 Task: Remove all "the incomplete" item "from checklist" "backlog".
Action: Mouse moved to (1060, 251)
Screenshot: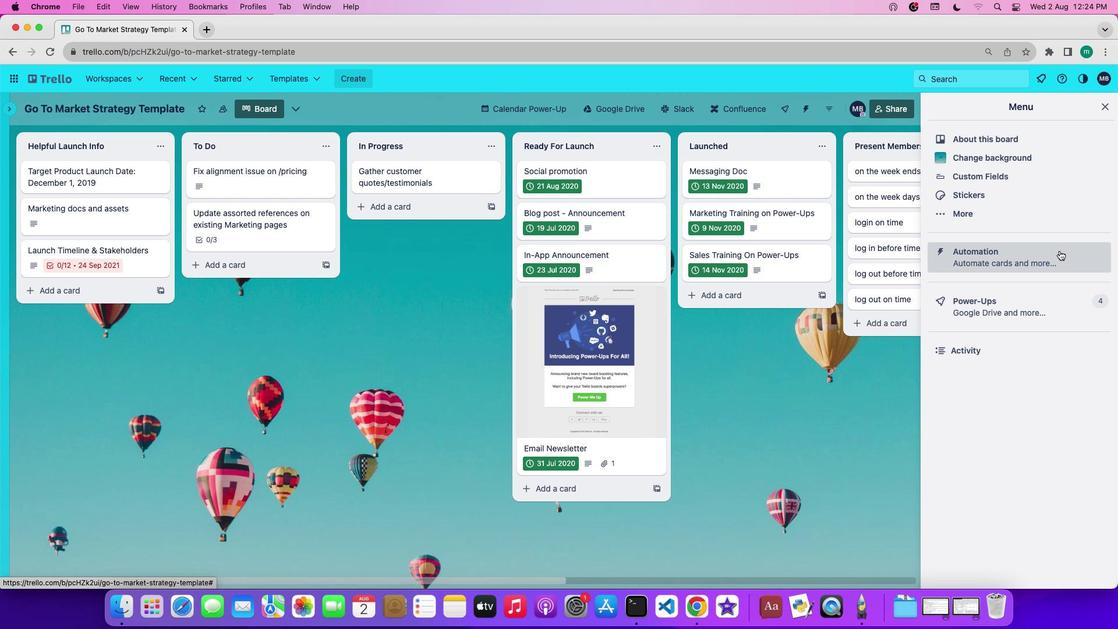 
Action: Mouse pressed left at (1060, 251)
Screenshot: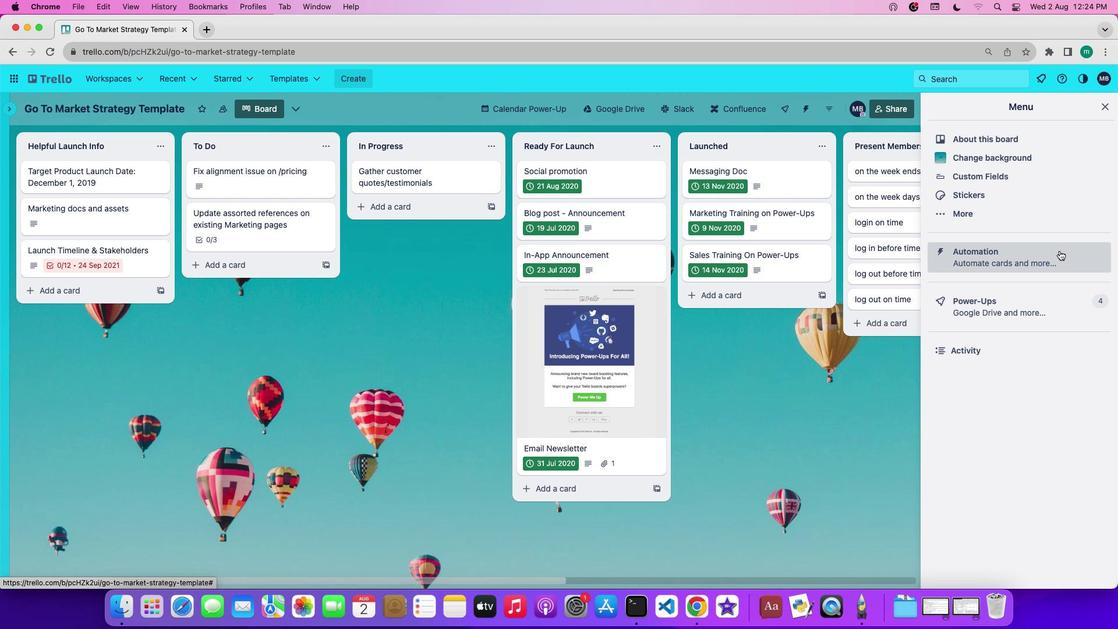 
Action: Mouse moved to (75, 308)
Screenshot: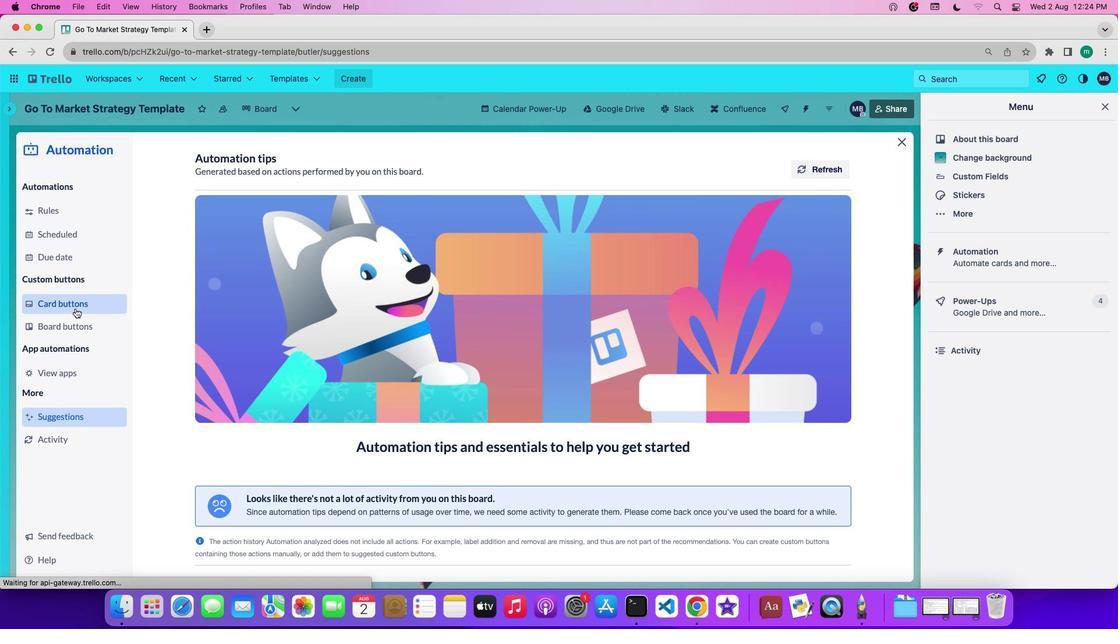 
Action: Mouse pressed left at (75, 308)
Screenshot: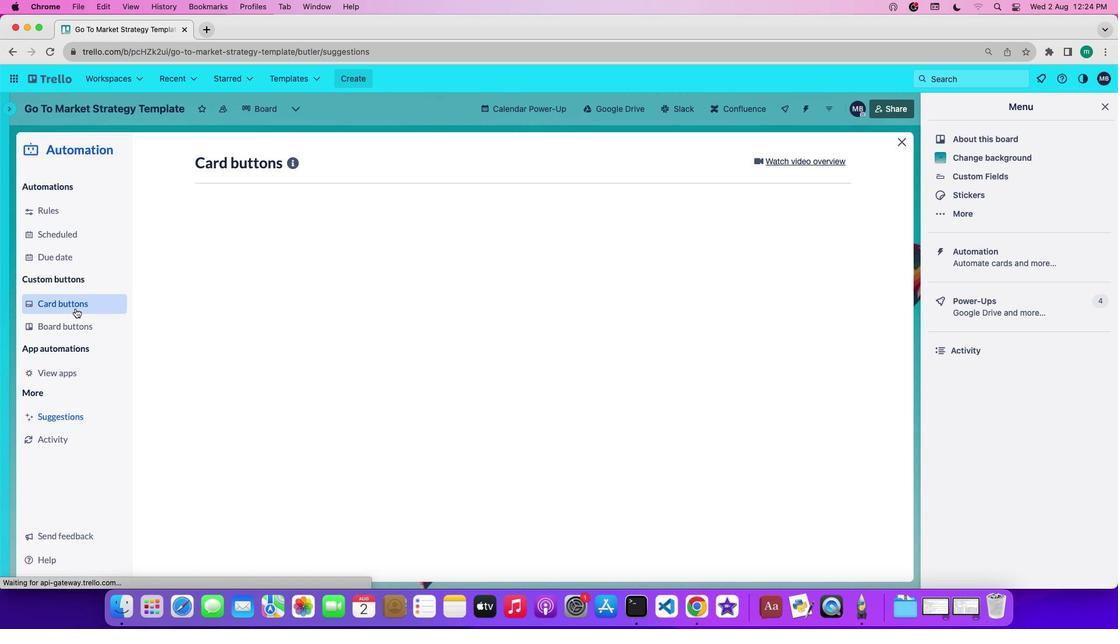 
Action: Mouse moved to (251, 408)
Screenshot: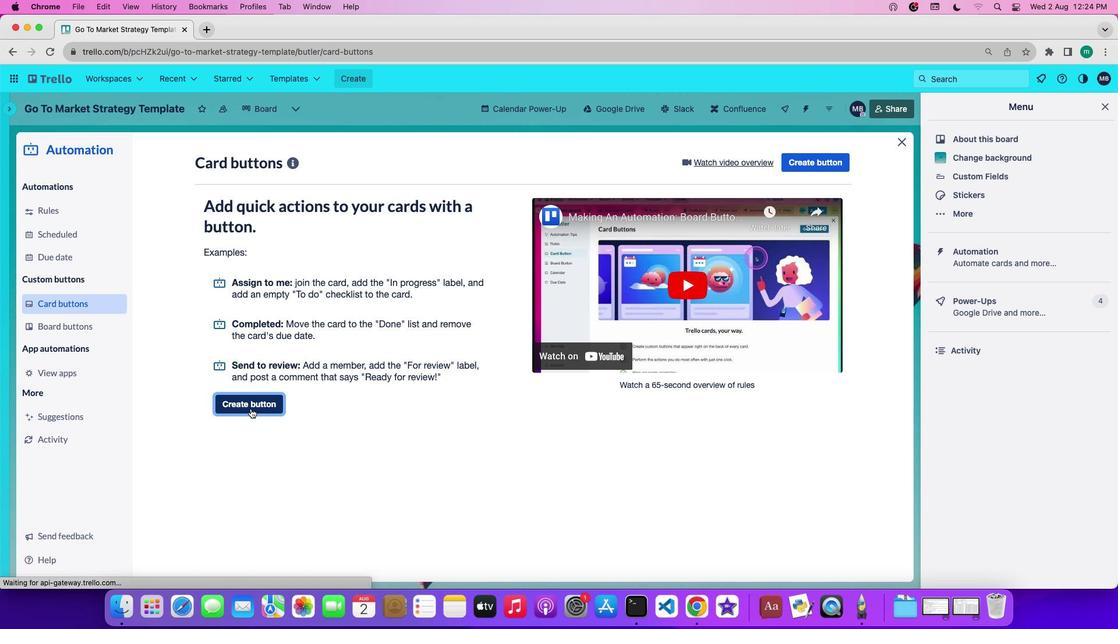 
Action: Mouse pressed left at (251, 408)
Screenshot: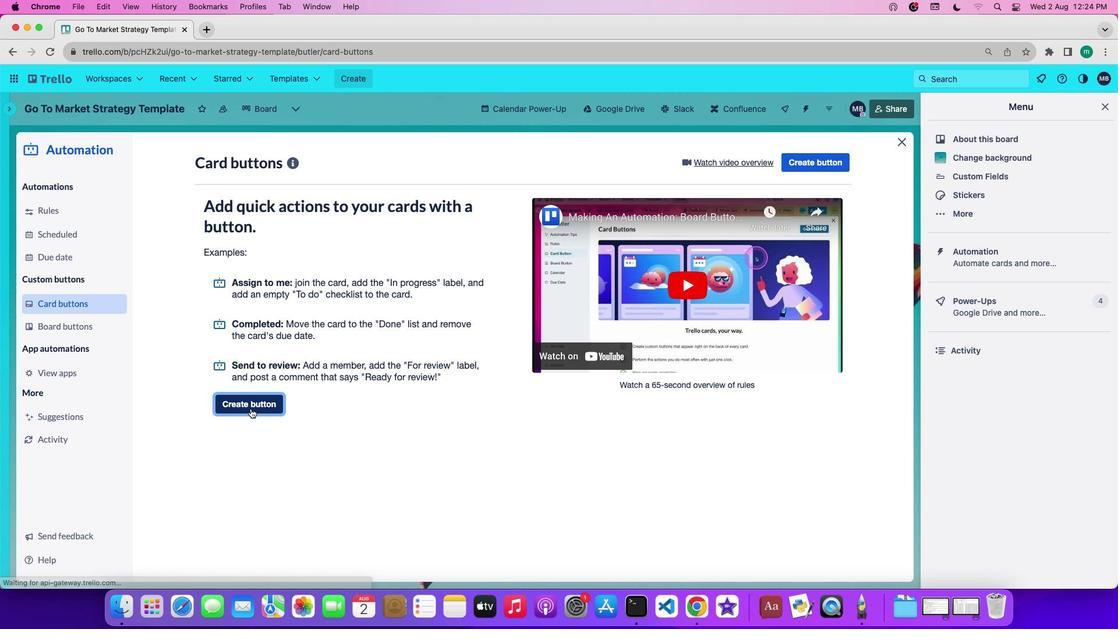 
Action: Mouse moved to (550, 324)
Screenshot: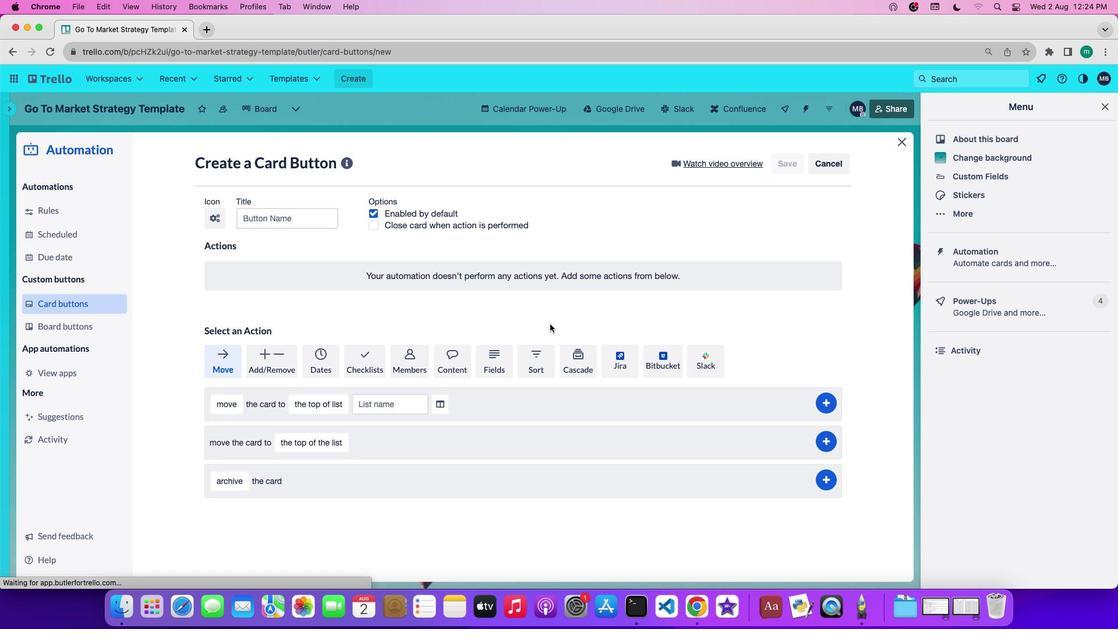
Action: Mouse pressed left at (550, 324)
Screenshot: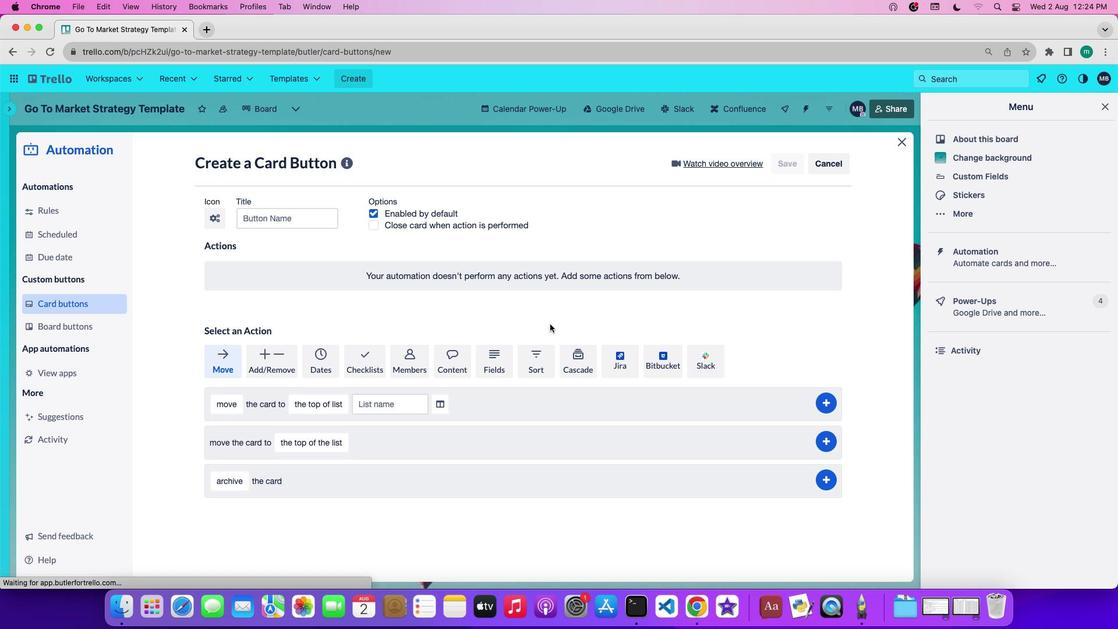 
Action: Mouse moved to (358, 357)
Screenshot: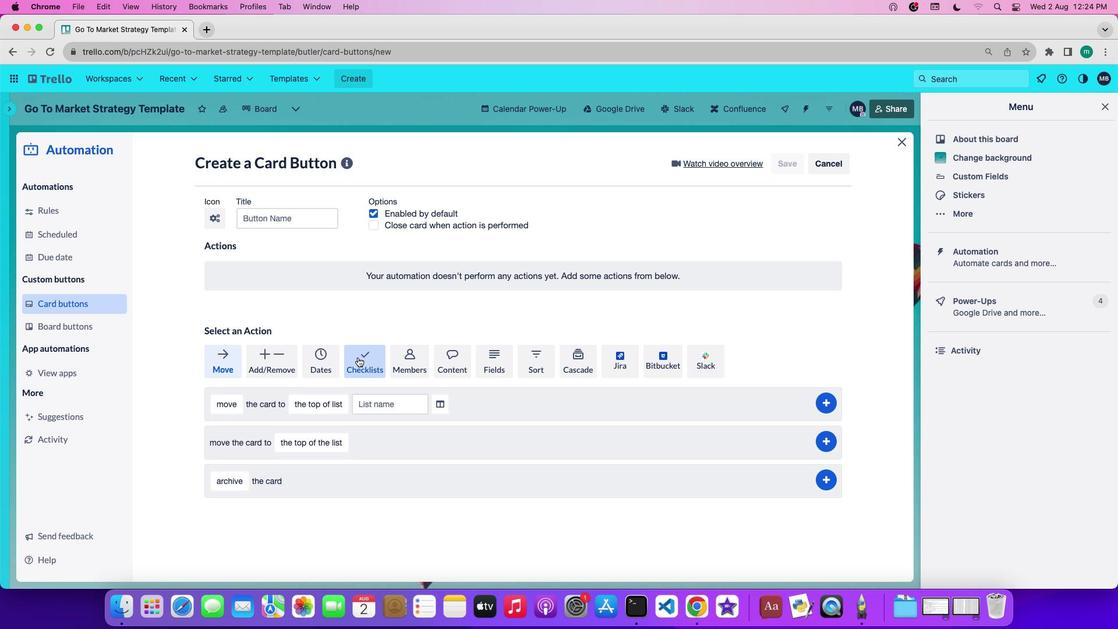 
Action: Mouse pressed left at (358, 357)
Screenshot: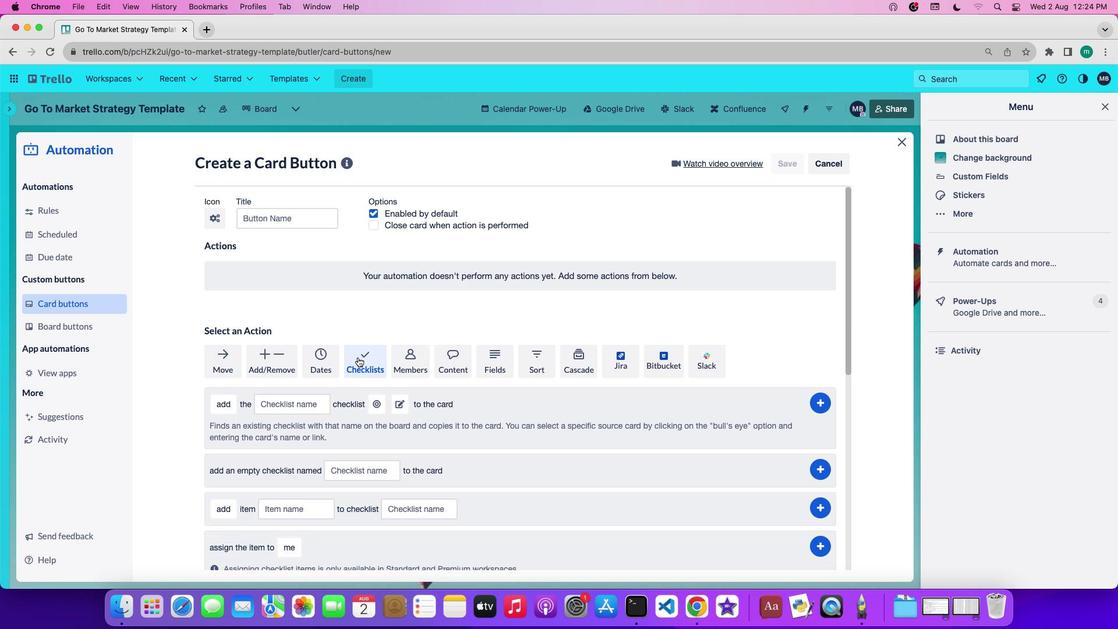 
Action: Mouse moved to (400, 488)
Screenshot: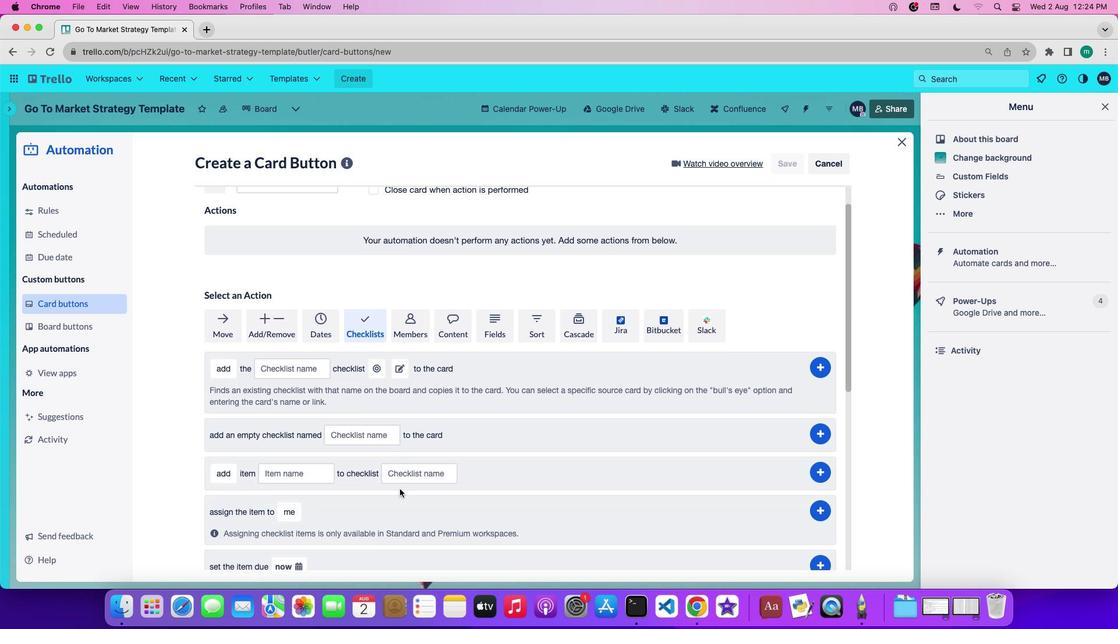 
Action: Mouse scrolled (400, 488) with delta (0, 0)
Screenshot: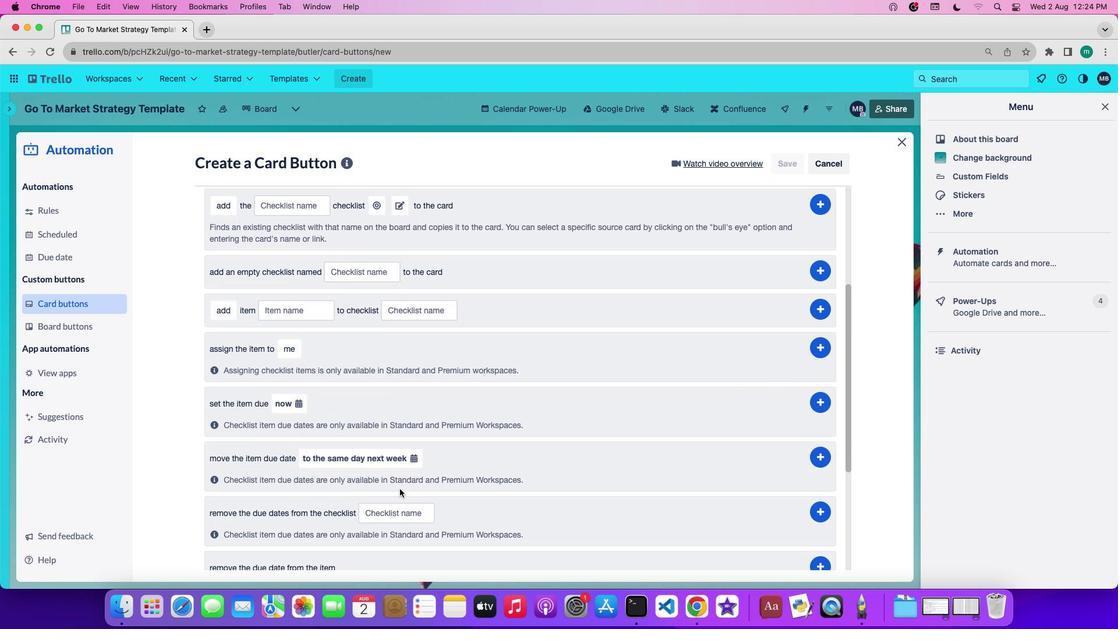 
Action: Mouse scrolled (400, 488) with delta (0, 0)
Screenshot: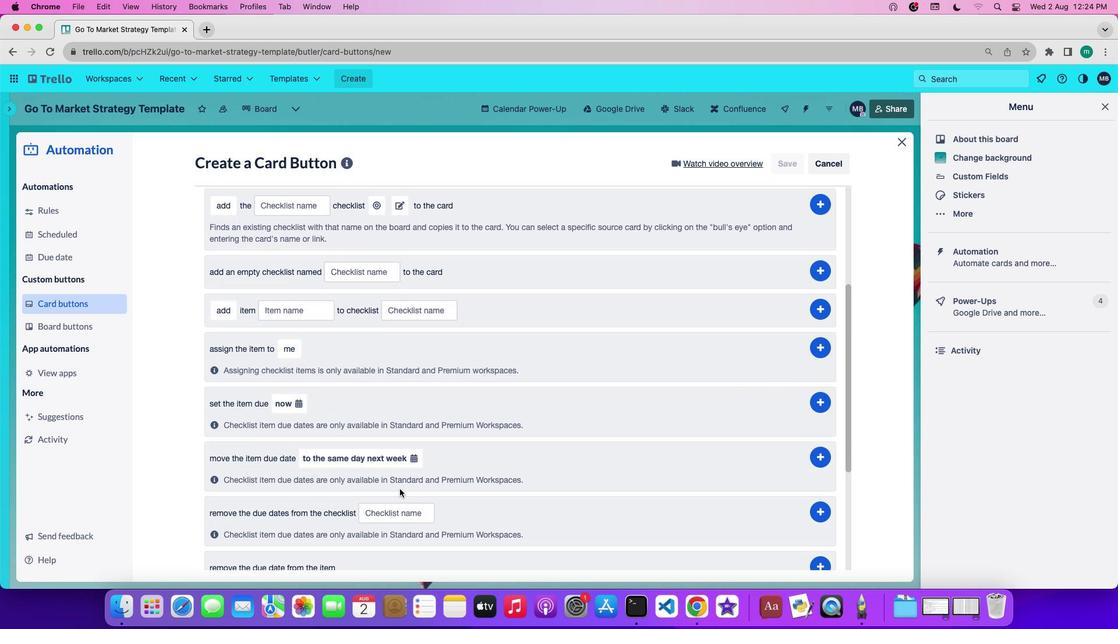 
Action: Mouse scrolled (400, 488) with delta (0, -1)
Screenshot: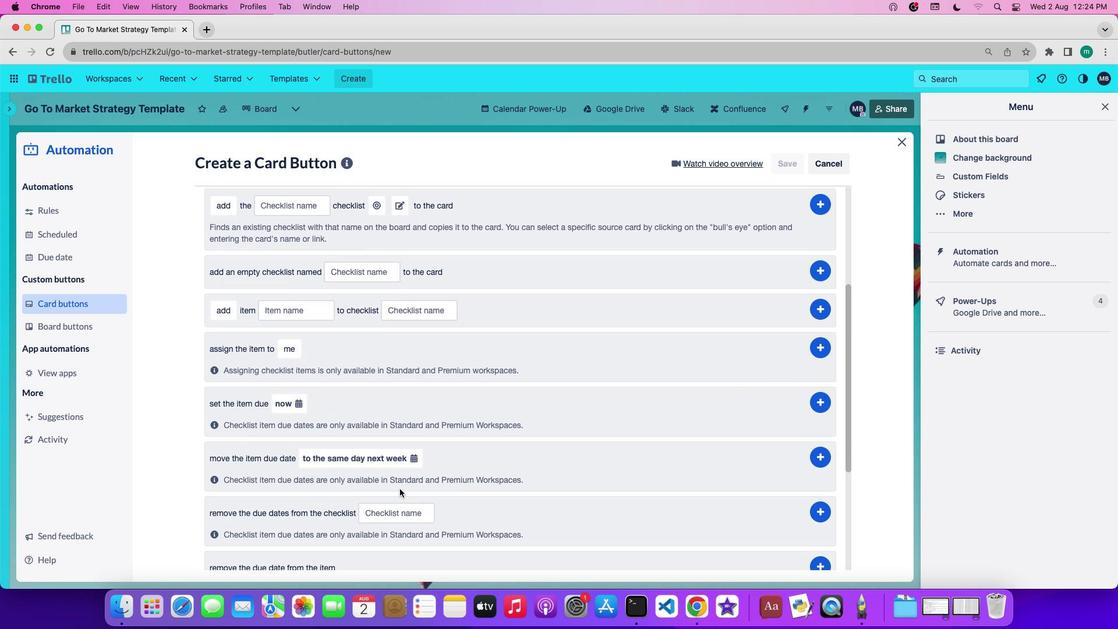 
Action: Mouse scrolled (400, 488) with delta (0, -2)
Screenshot: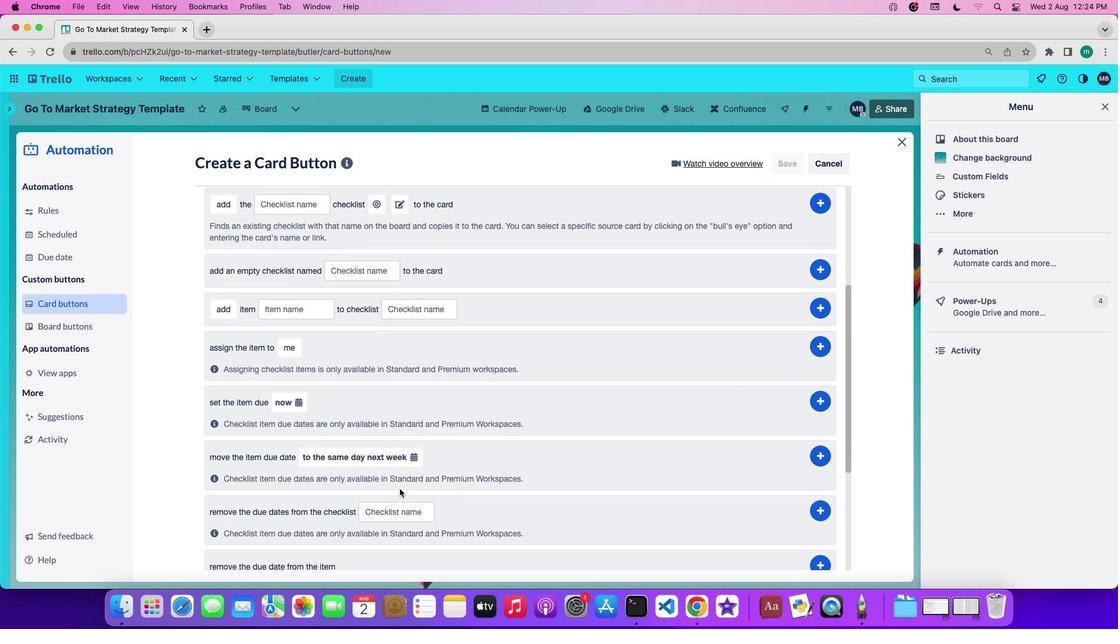 
Action: Mouse scrolled (400, 488) with delta (0, 0)
Screenshot: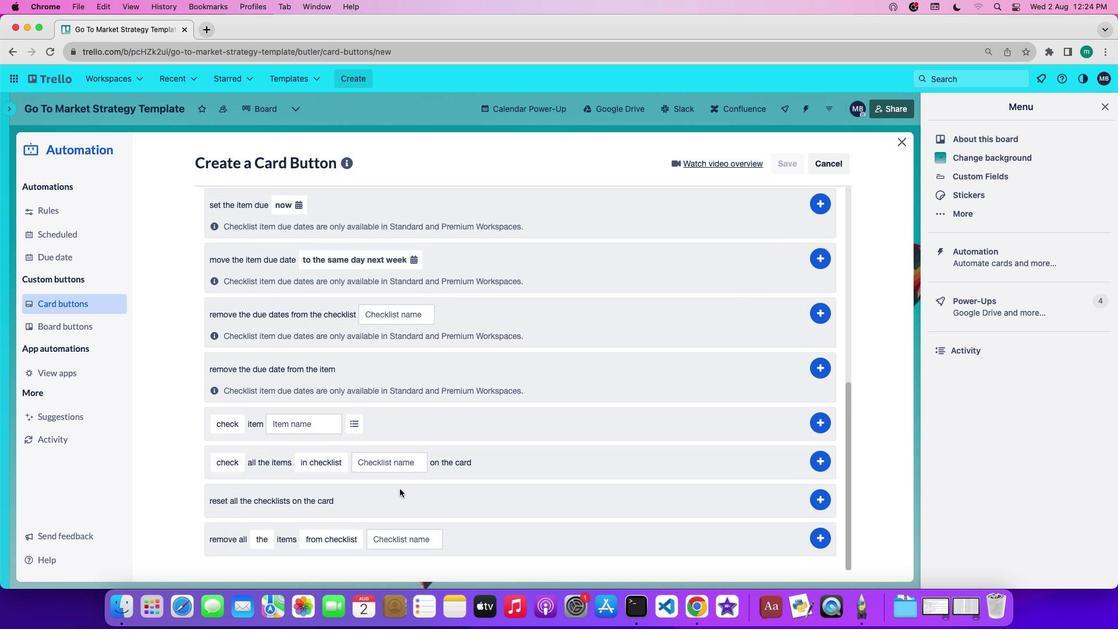 
Action: Mouse scrolled (400, 488) with delta (0, 0)
Screenshot: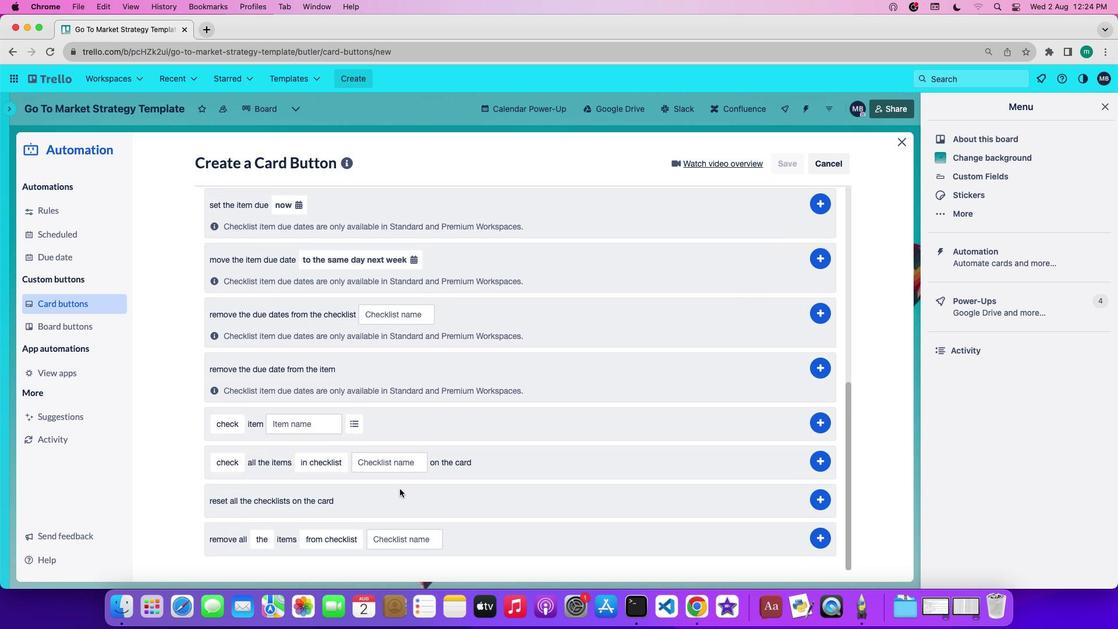 
Action: Mouse scrolled (400, 488) with delta (0, -1)
Screenshot: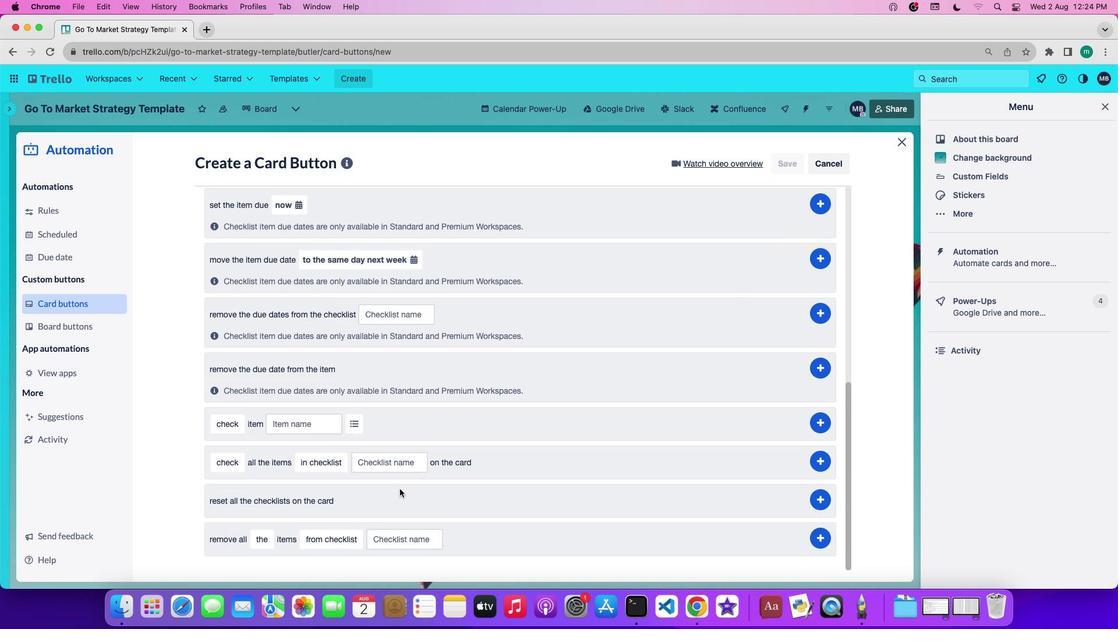 
Action: Mouse scrolled (400, 488) with delta (0, -2)
Screenshot: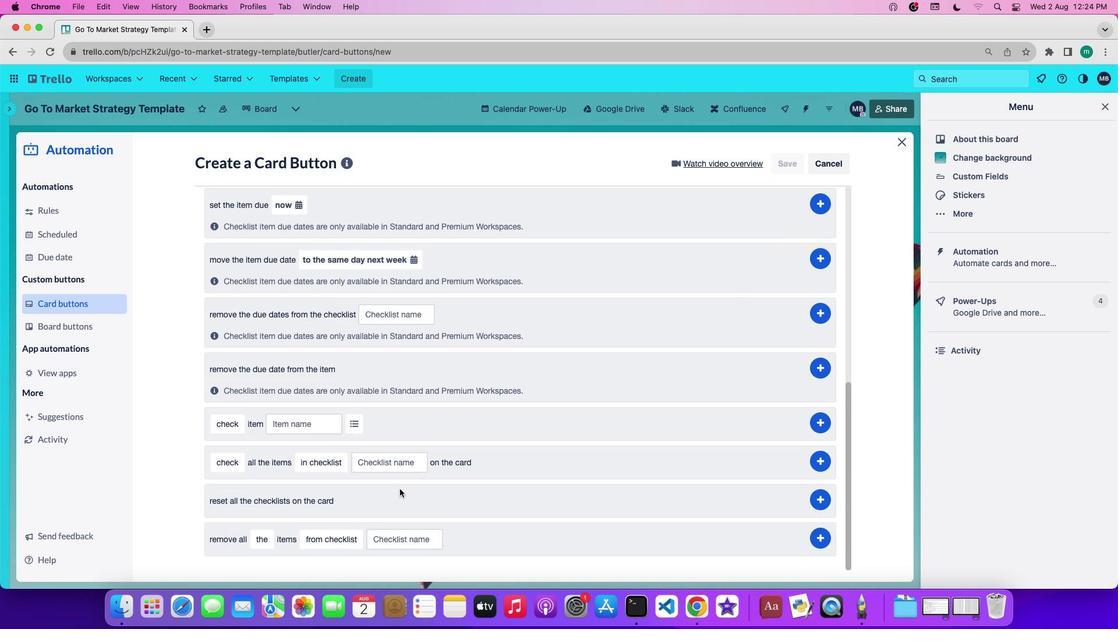 
Action: Mouse scrolled (400, 488) with delta (0, -3)
Screenshot: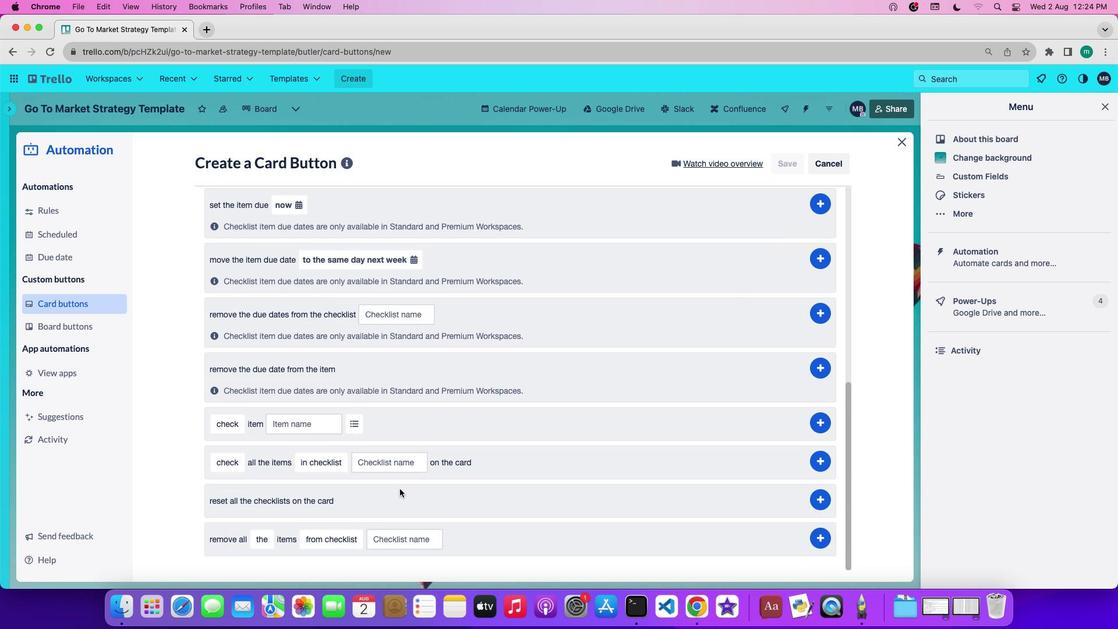 
Action: Mouse scrolled (400, 488) with delta (0, -3)
Screenshot: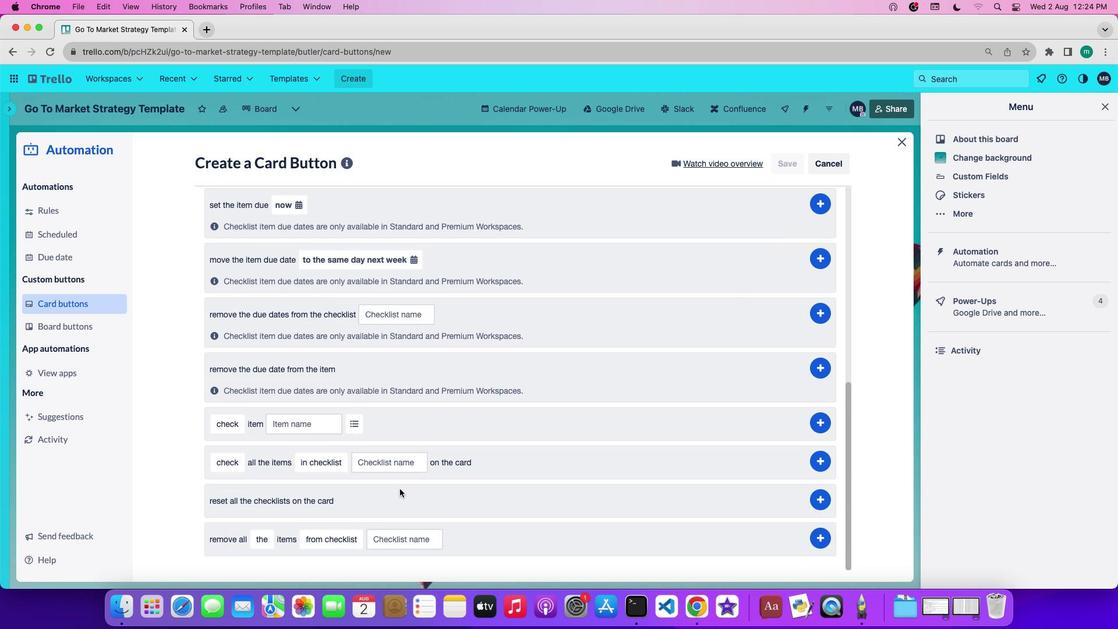 
Action: Mouse scrolled (400, 488) with delta (0, 0)
Screenshot: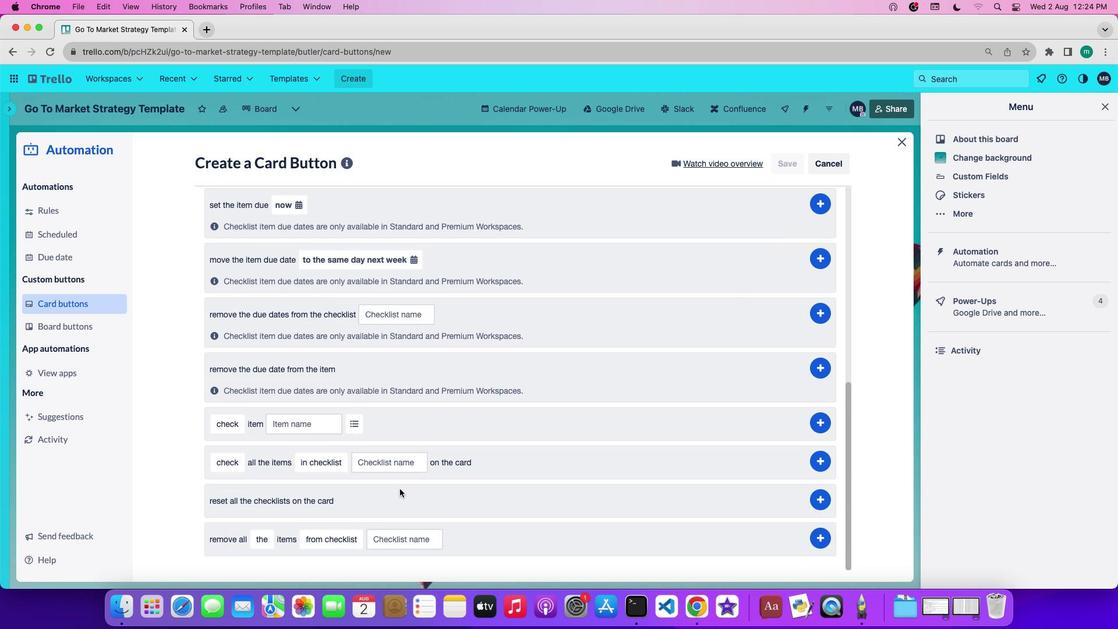 
Action: Mouse scrolled (400, 488) with delta (0, 0)
Screenshot: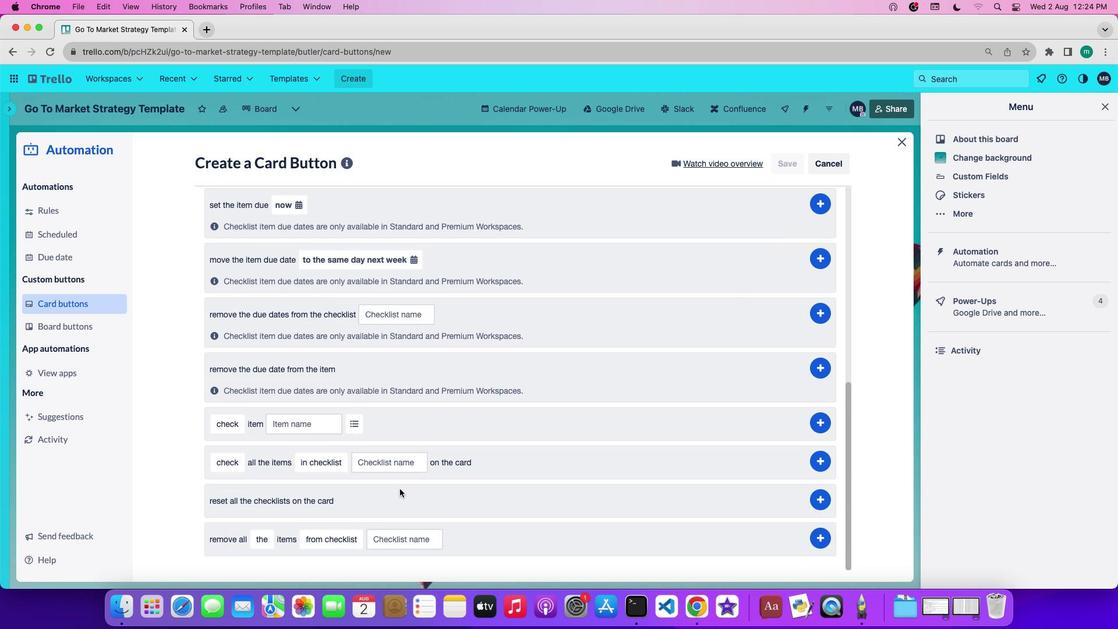 
Action: Mouse scrolled (400, 488) with delta (0, -1)
Screenshot: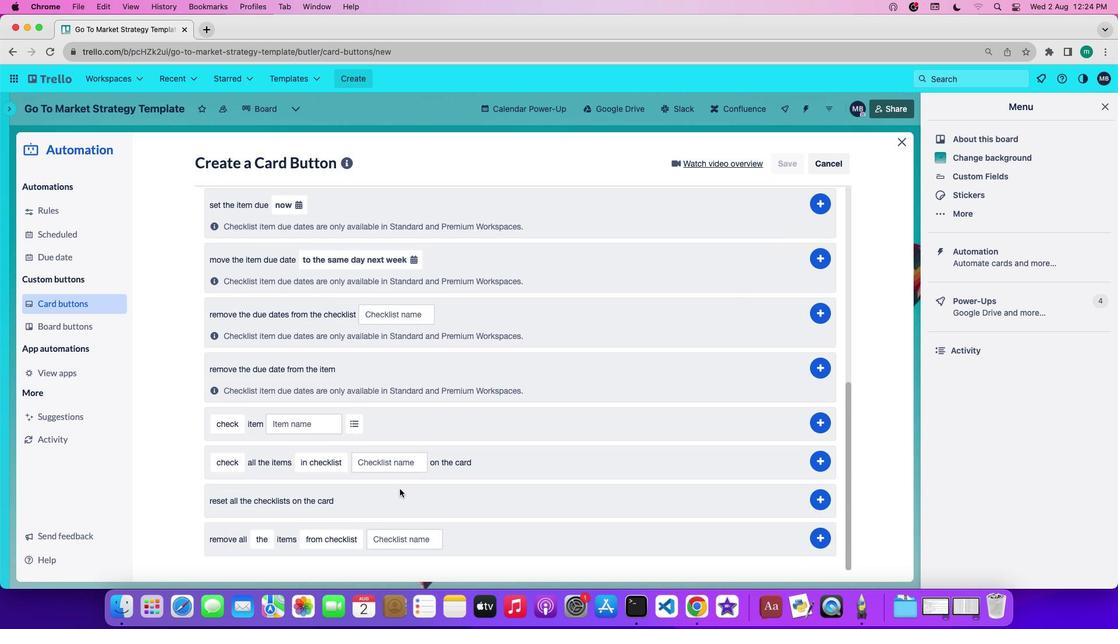 
Action: Mouse scrolled (400, 488) with delta (0, -2)
Screenshot: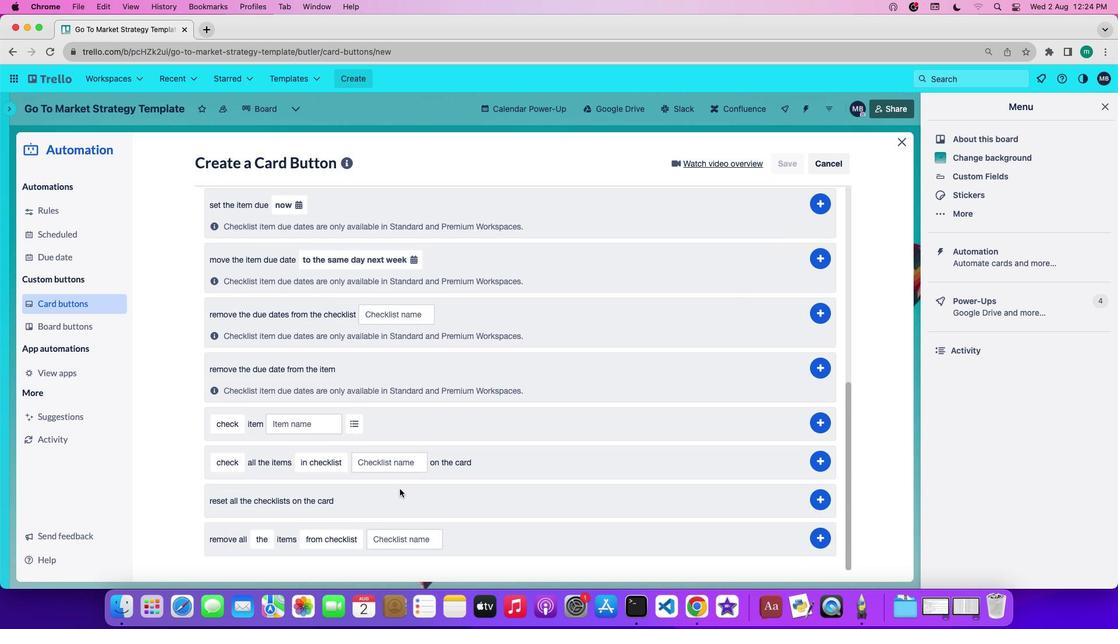 
Action: Mouse scrolled (400, 488) with delta (0, -2)
Screenshot: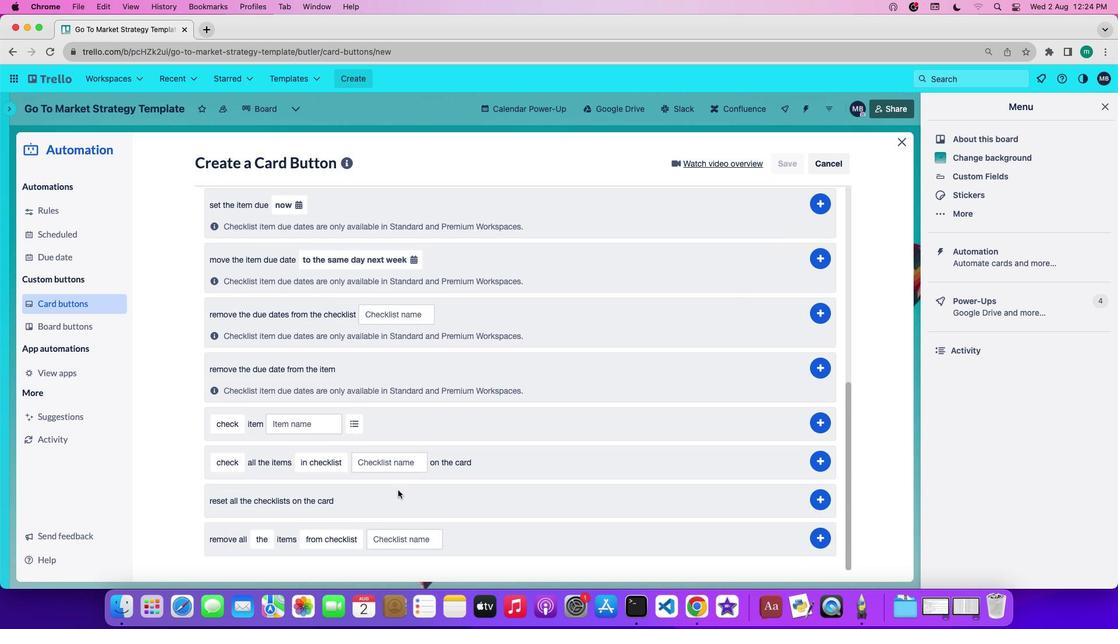 
Action: Mouse moved to (264, 532)
Screenshot: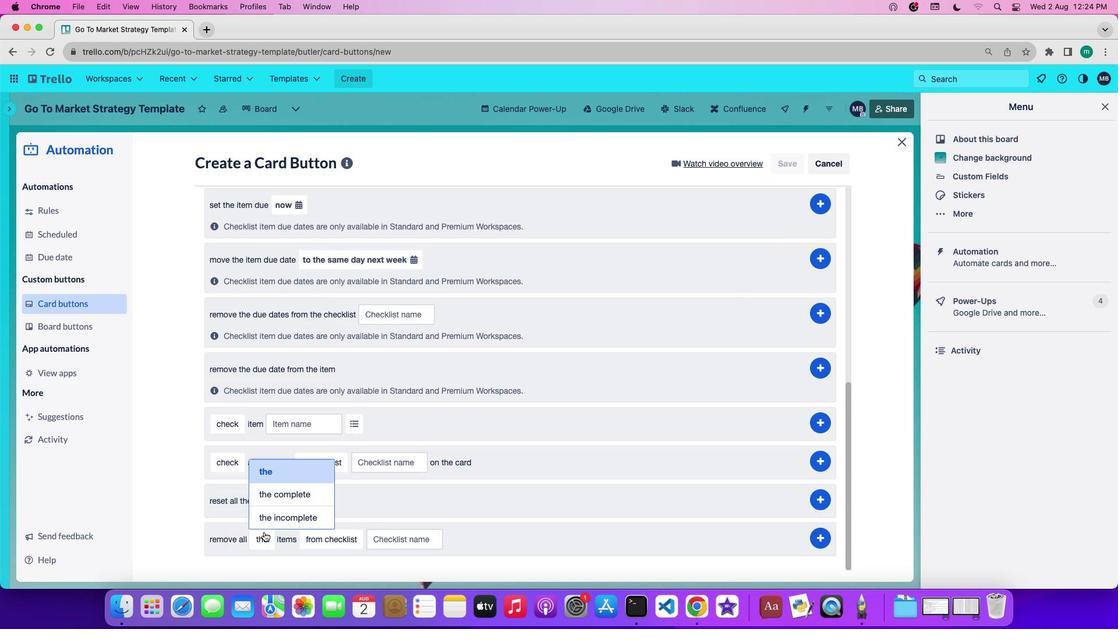 
Action: Mouse pressed left at (264, 532)
Screenshot: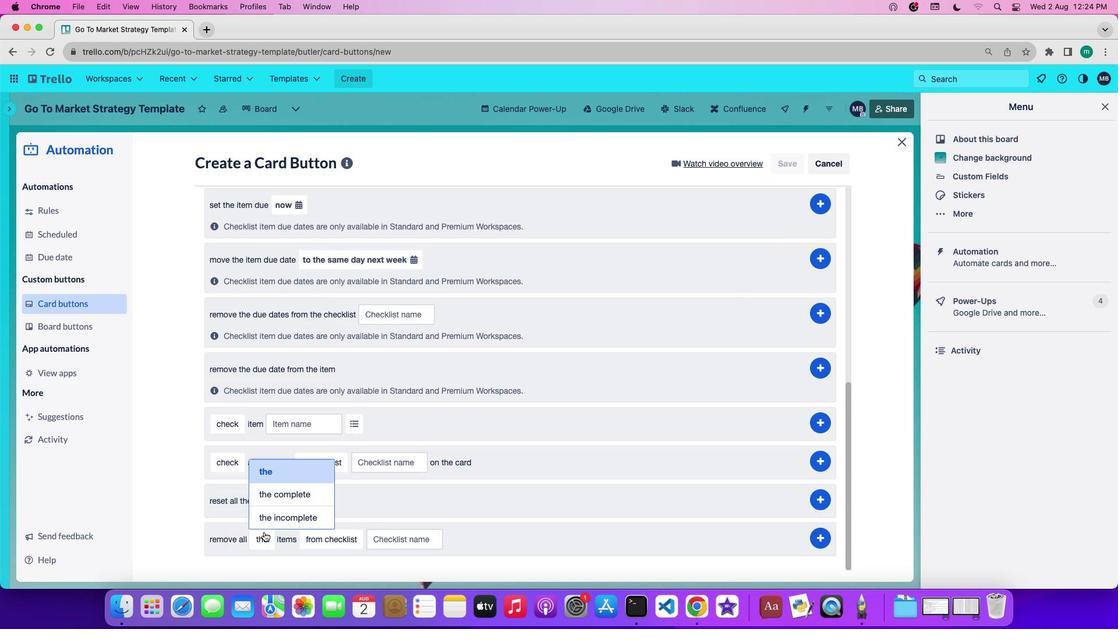 
Action: Mouse moved to (281, 522)
Screenshot: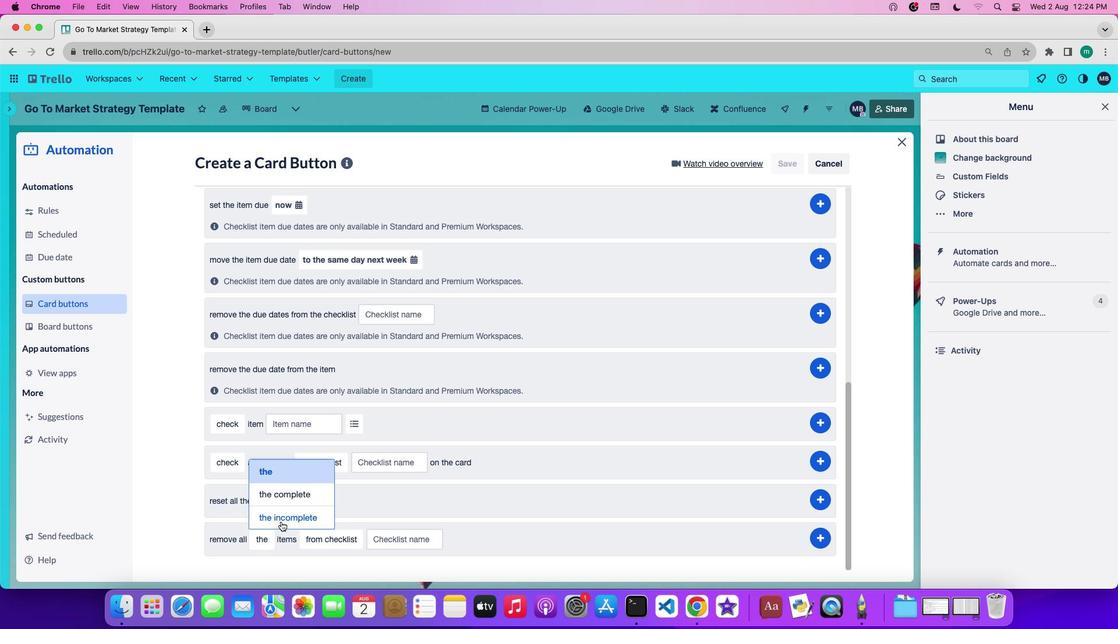 
Action: Mouse pressed left at (281, 522)
Screenshot: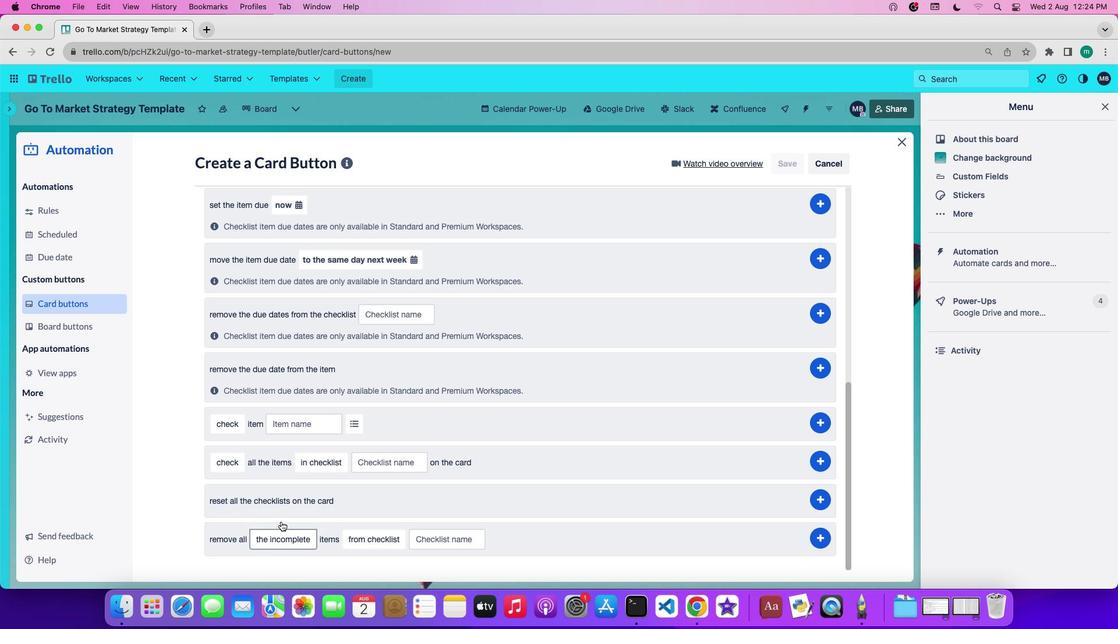 
Action: Mouse moved to (382, 543)
Screenshot: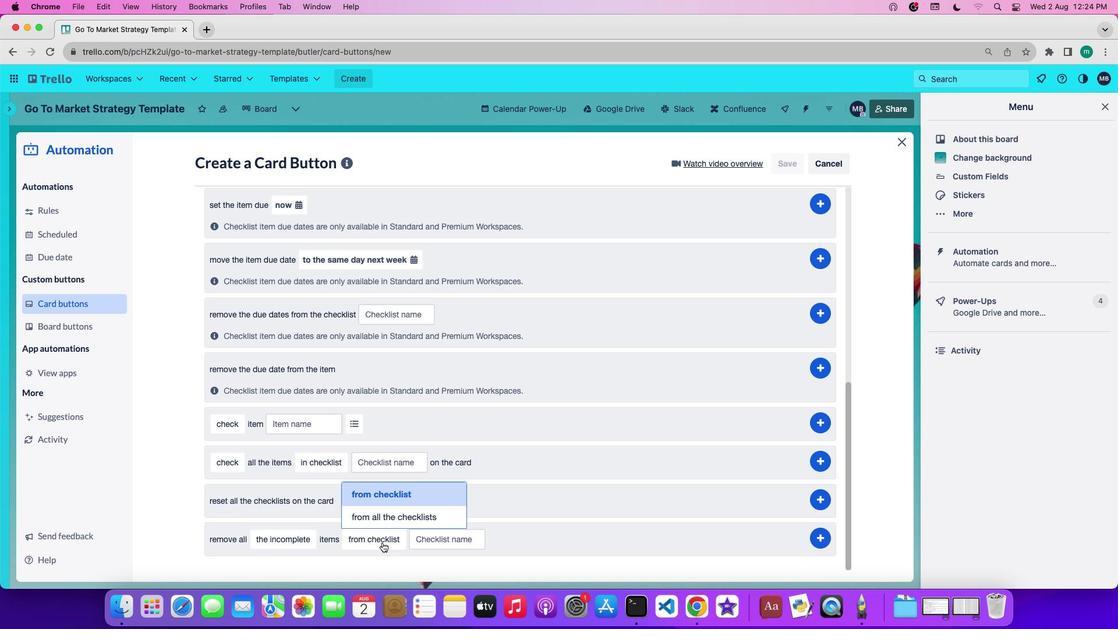 
Action: Mouse pressed left at (382, 543)
Screenshot: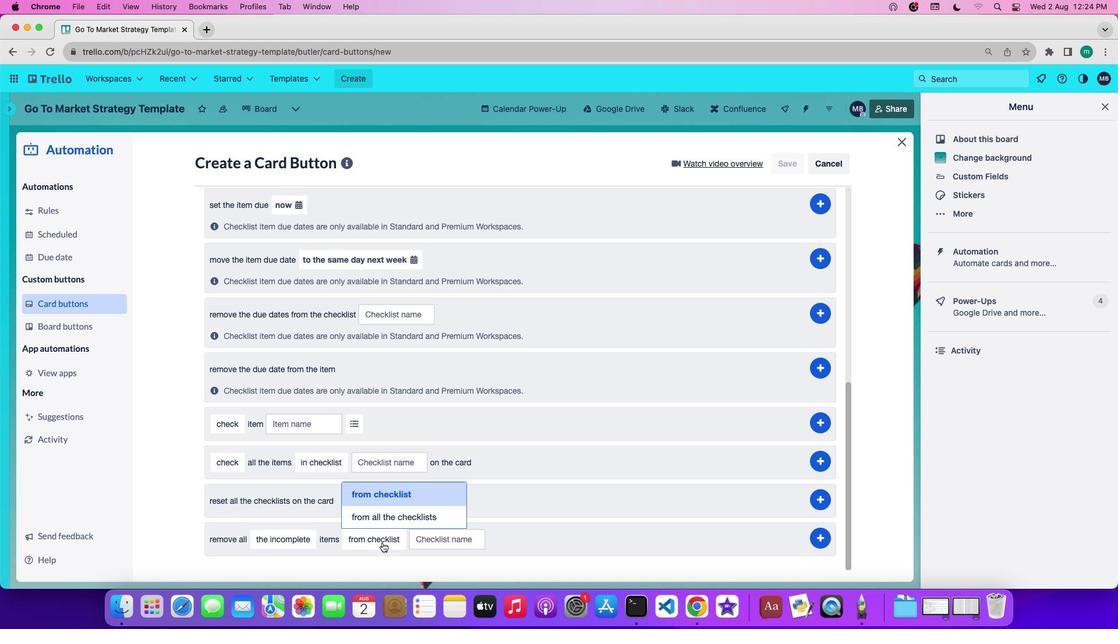 
Action: Mouse moved to (402, 493)
Screenshot: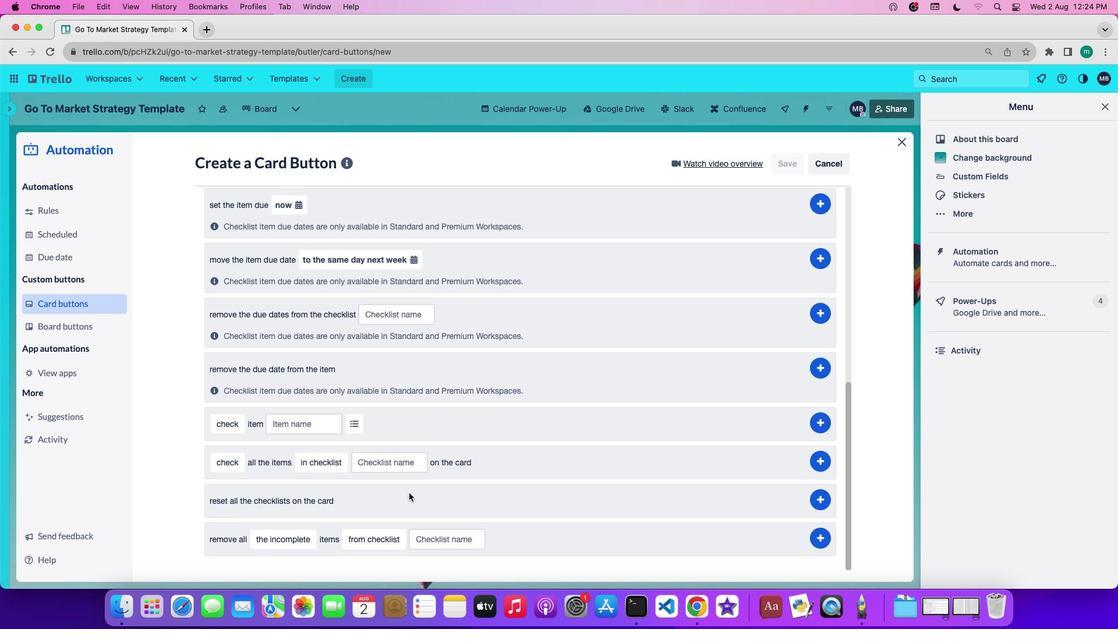 
Action: Mouse pressed left at (402, 493)
Screenshot: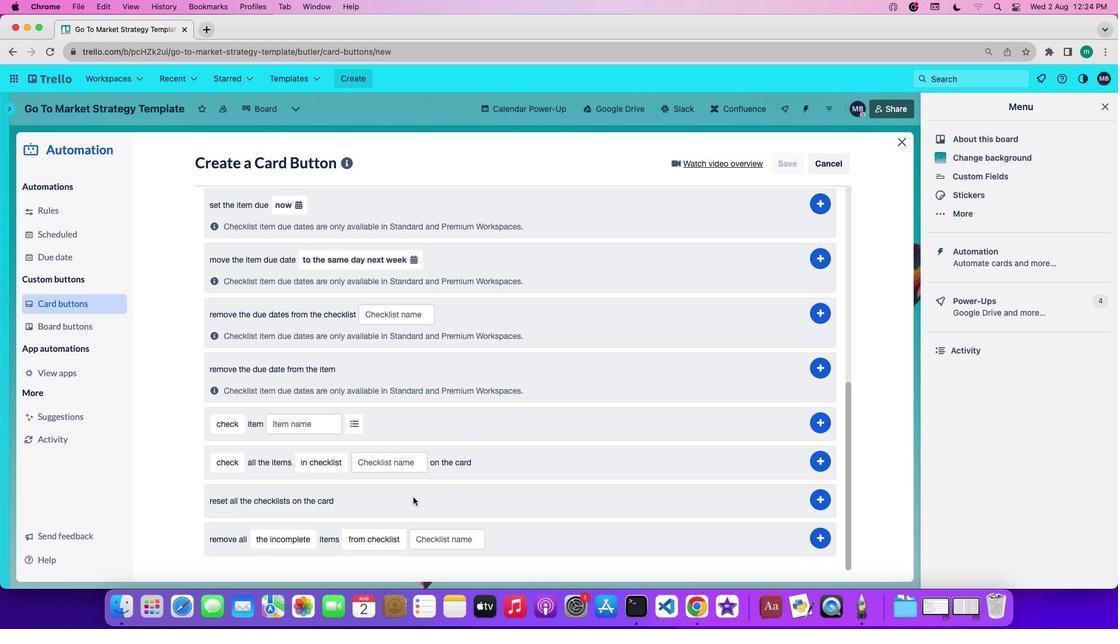 
Action: Mouse moved to (449, 538)
Screenshot: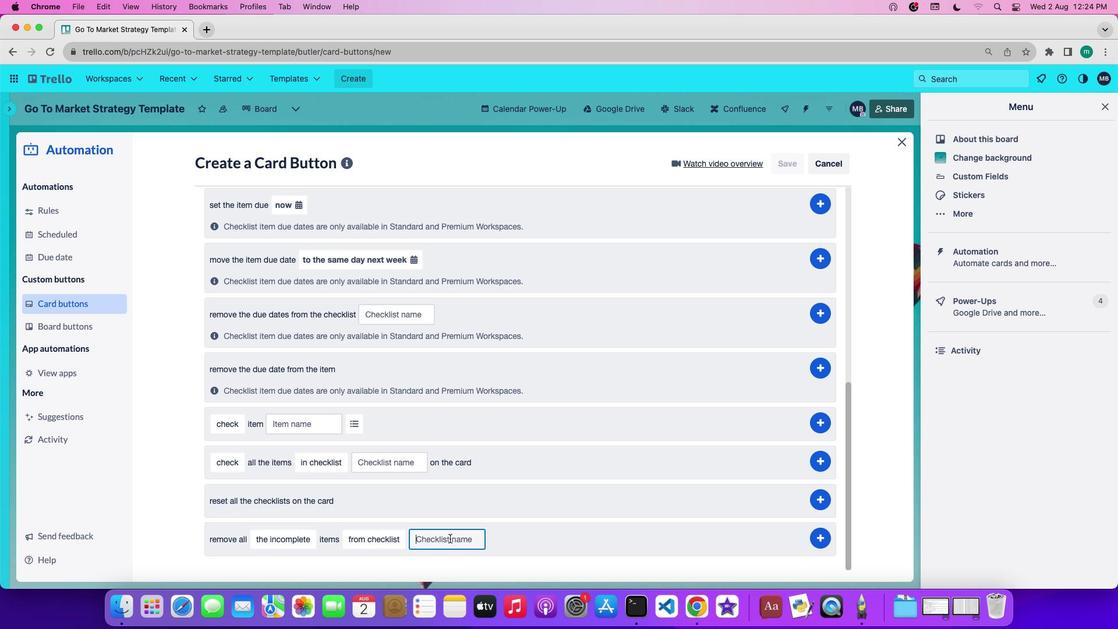 
Action: Mouse pressed left at (449, 538)
Screenshot: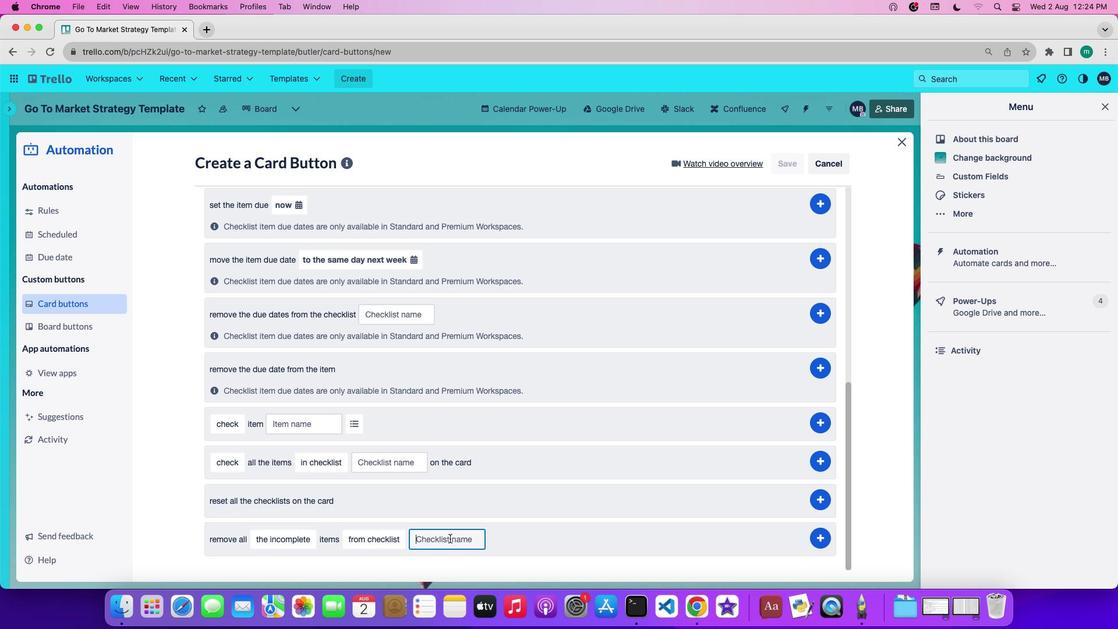 
Action: Key pressed 'b''a''c''k''l''o''g'
Screenshot: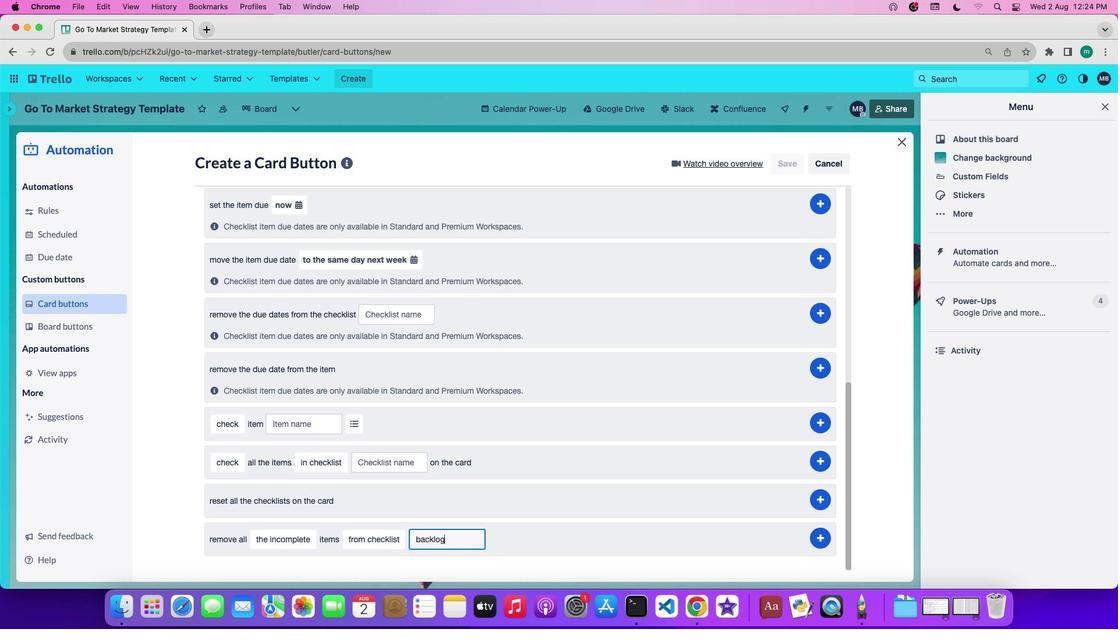 
Action: Mouse moved to (820, 540)
Screenshot: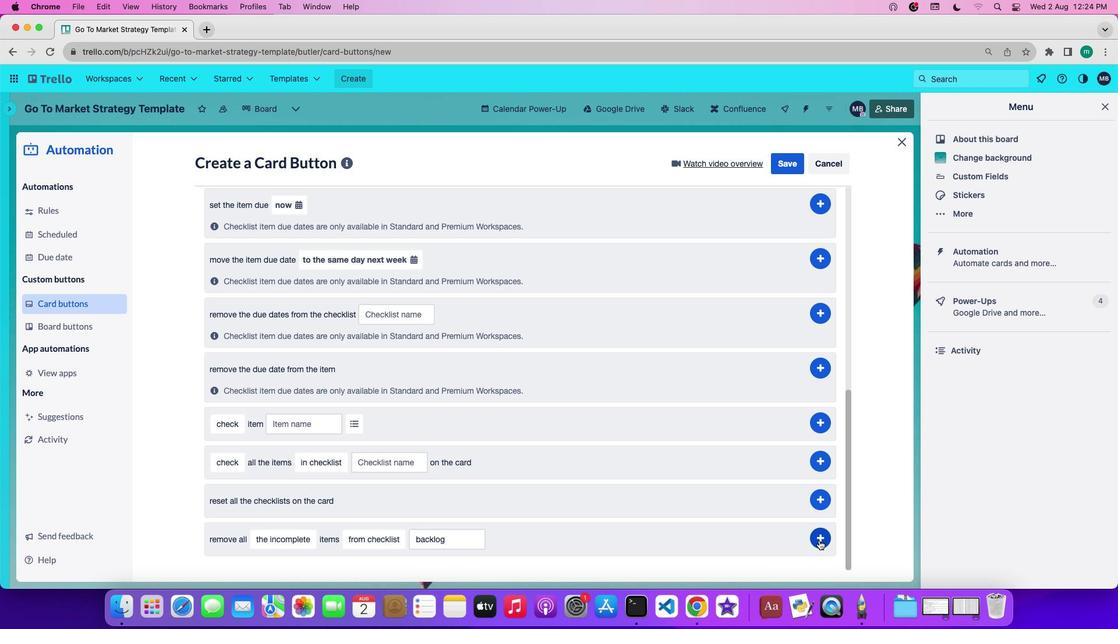 
Action: Mouse pressed left at (820, 540)
Screenshot: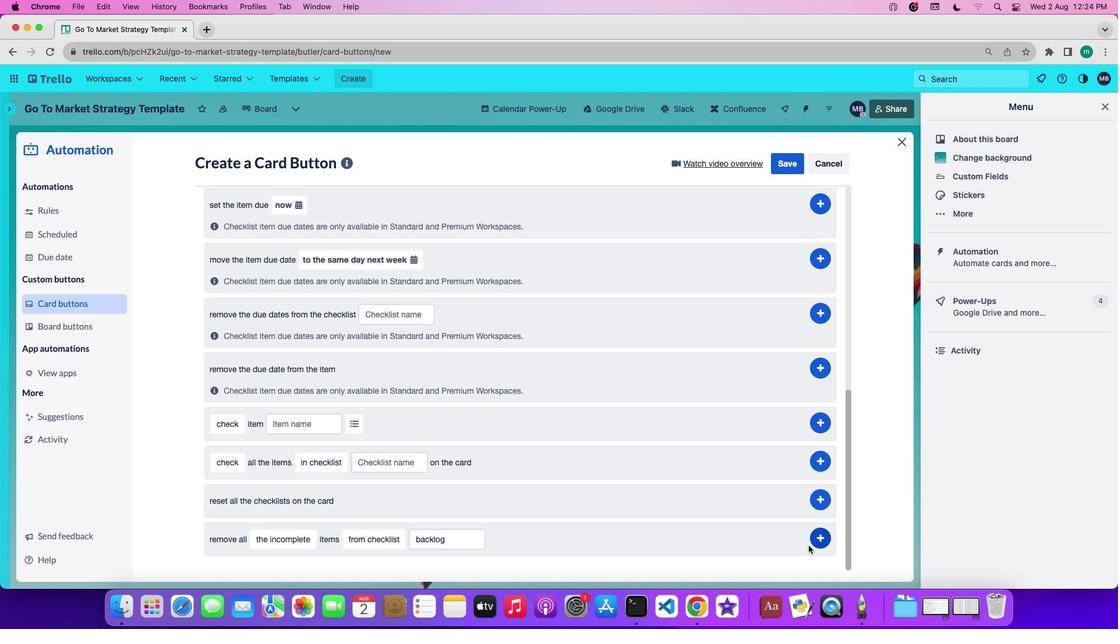 
Action: Mouse moved to (805, 547)
Screenshot: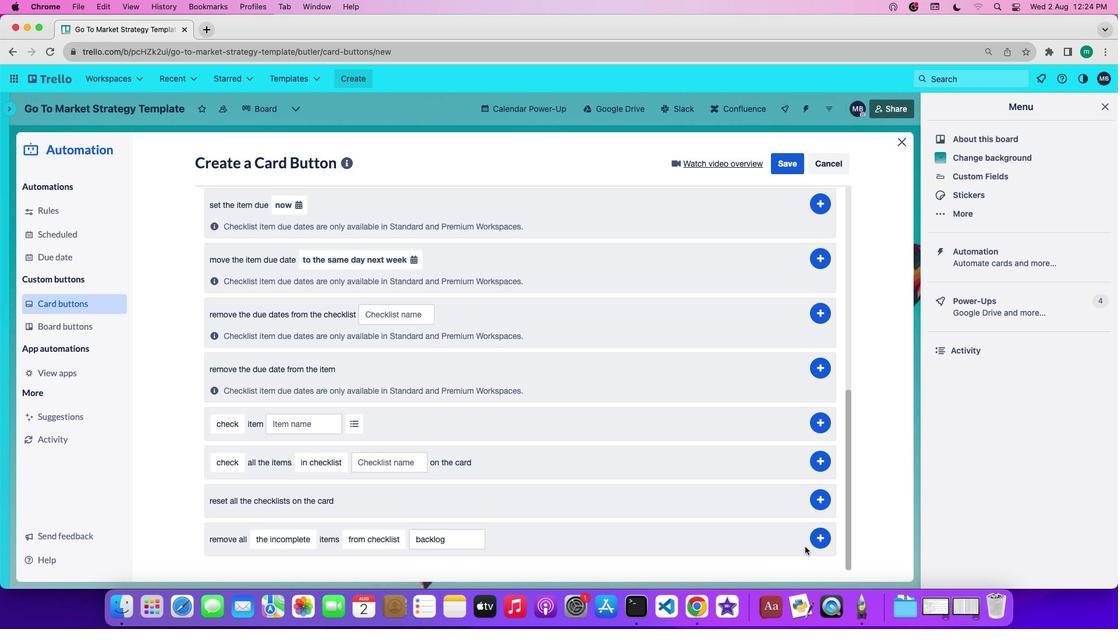 
